 Task: Create a due date automation trigger when advanced off, on the tuesday after a card is due at 12:00 PM.
Action: Mouse moved to (918, 273)
Screenshot: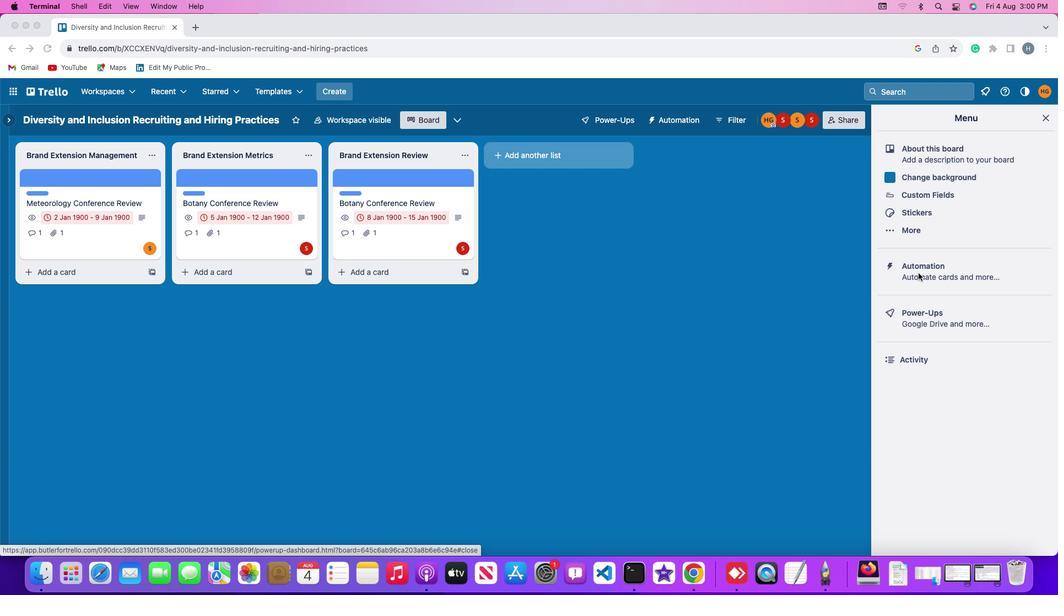 
Action: Mouse pressed left at (918, 273)
Screenshot: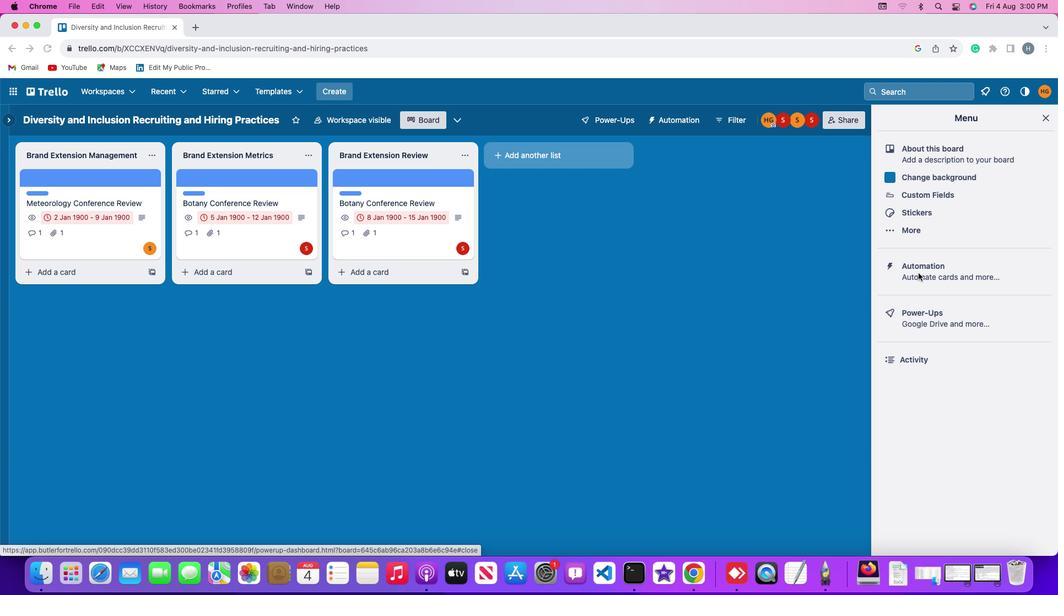
Action: Mouse pressed left at (918, 273)
Screenshot: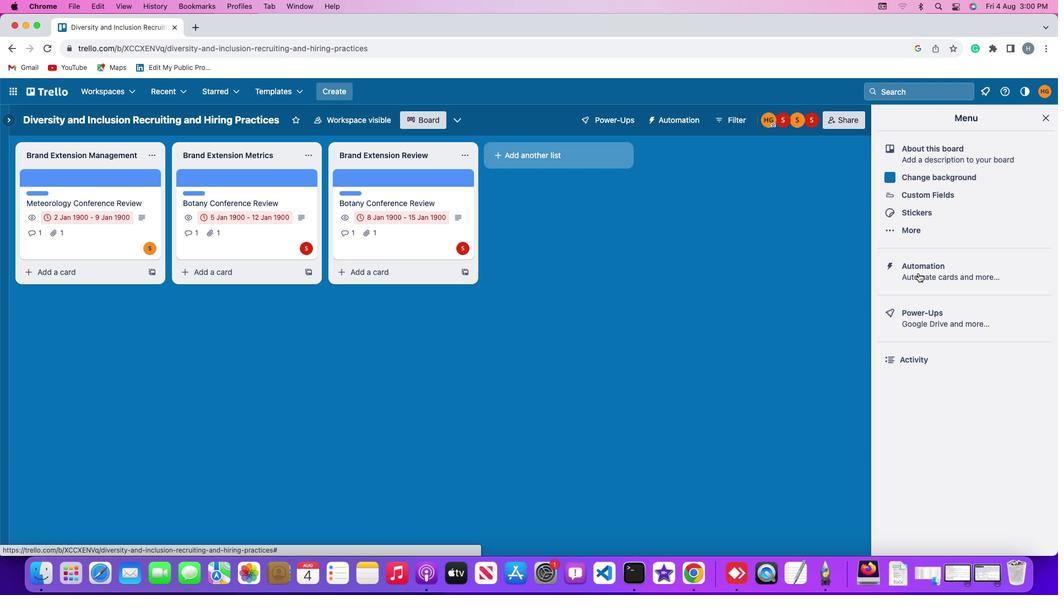 
Action: Mouse moved to (57, 259)
Screenshot: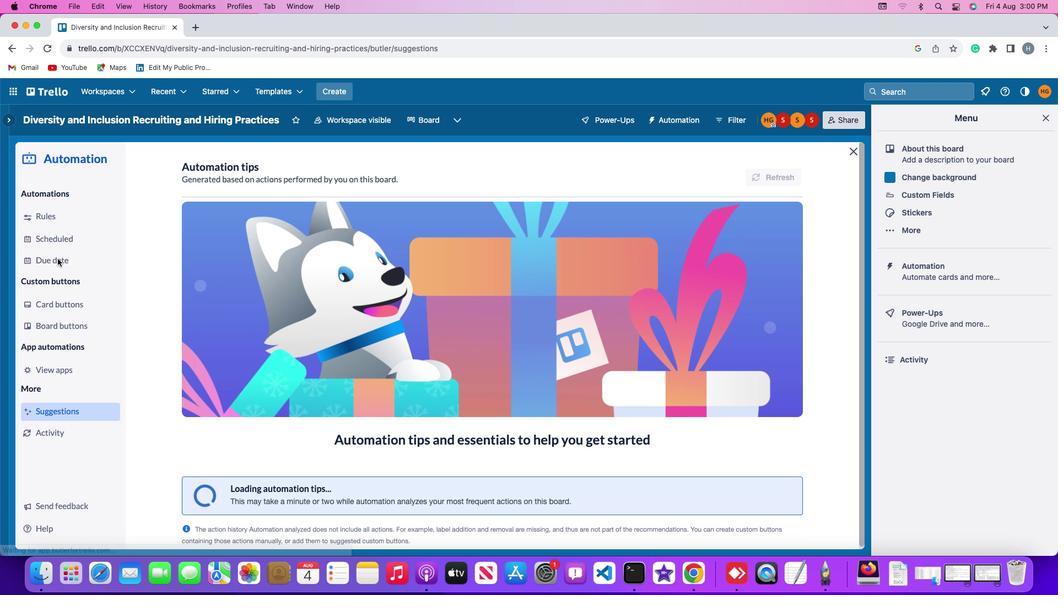 
Action: Mouse pressed left at (57, 259)
Screenshot: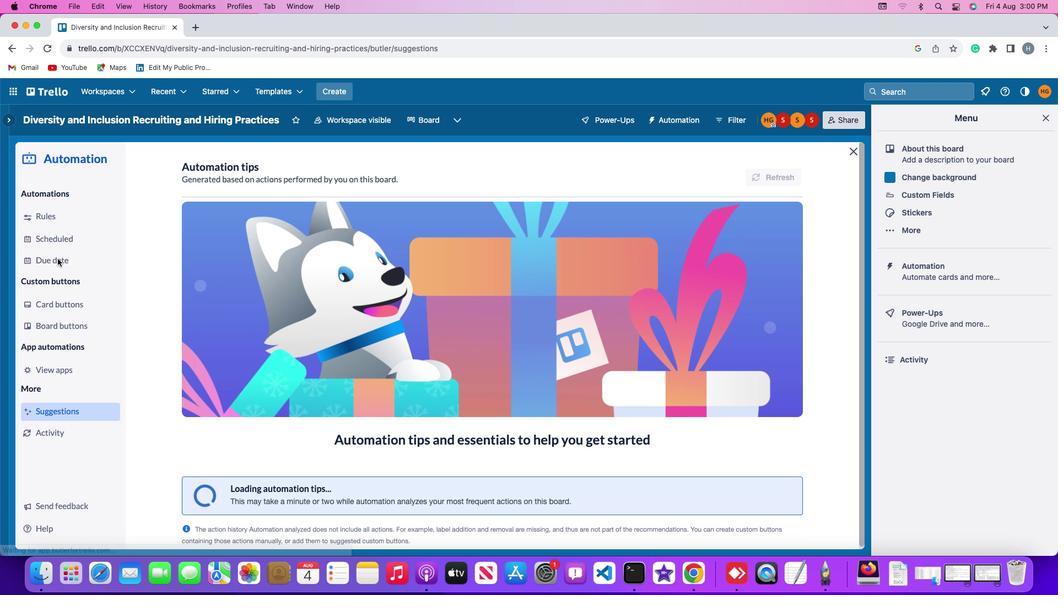 
Action: Mouse moved to (718, 169)
Screenshot: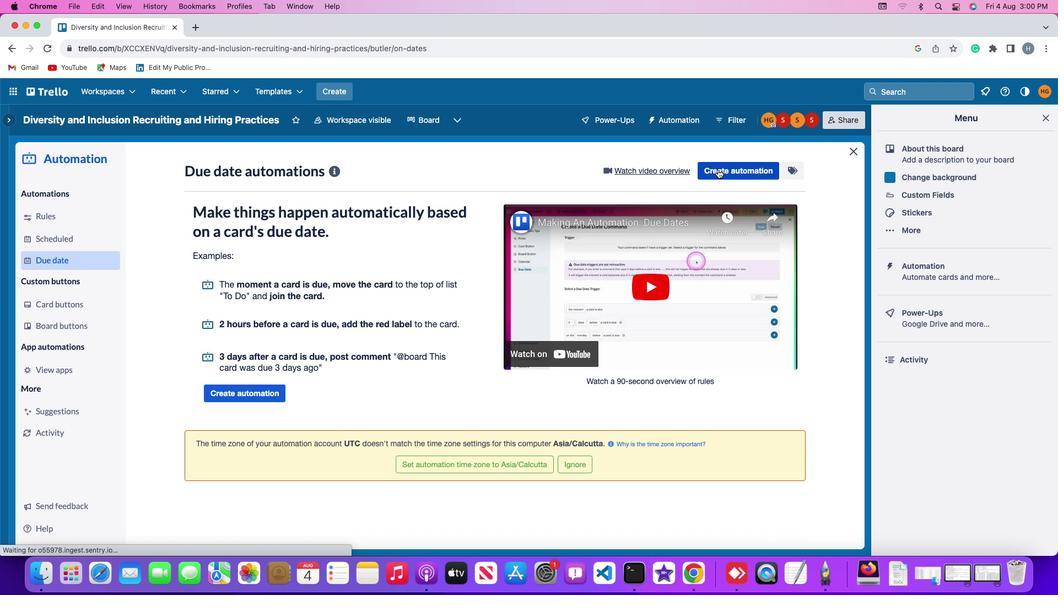 
Action: Mouse pressed left at (718, 169)
Screenshot: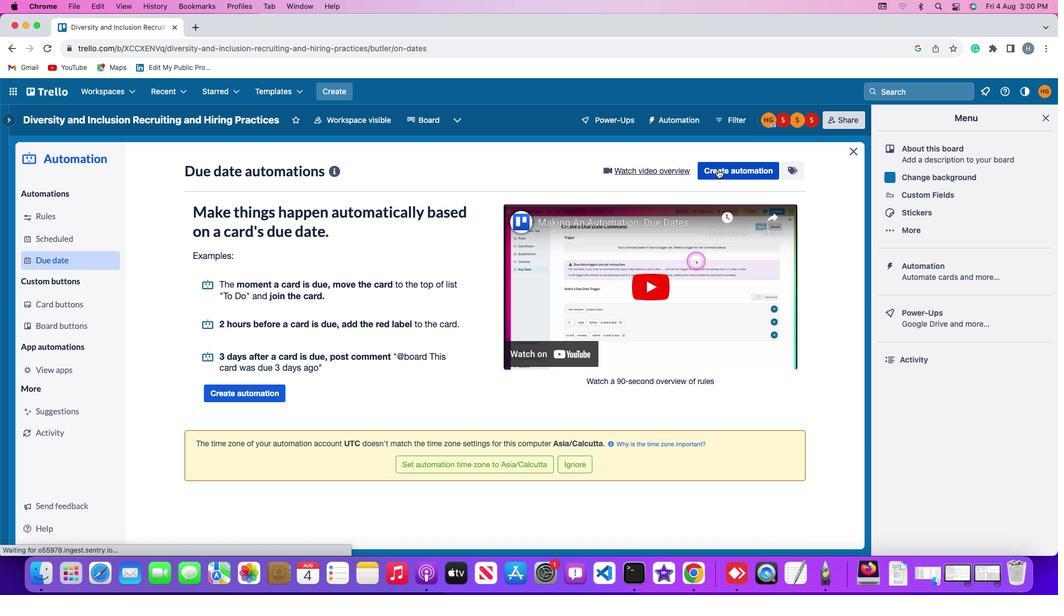 
Action: Mouse moved to (513, 274)
Screenshot: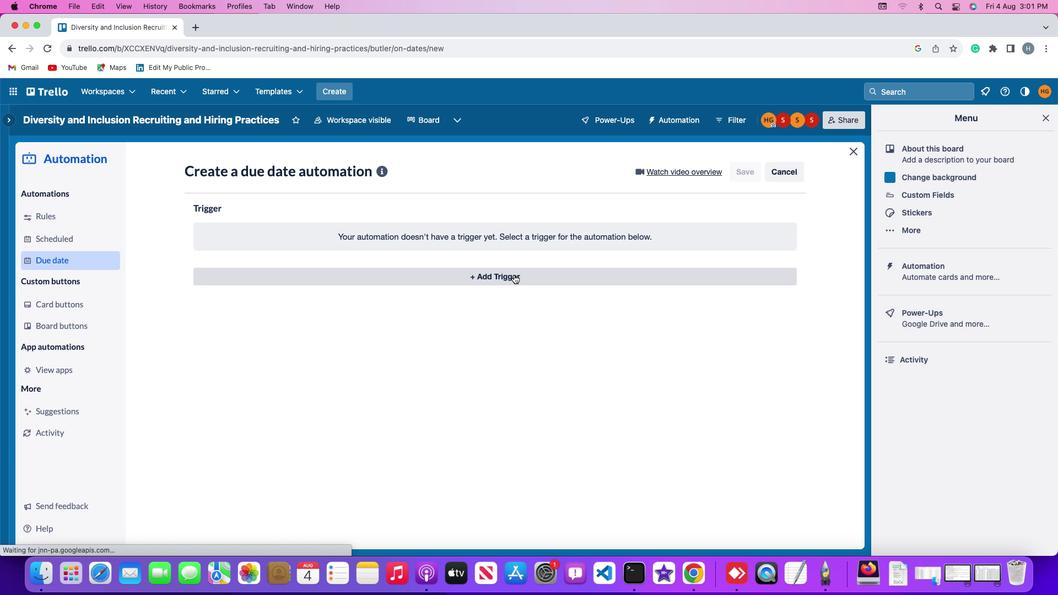 
Action: Mouse pressed left at (513, 274)
Screenshot: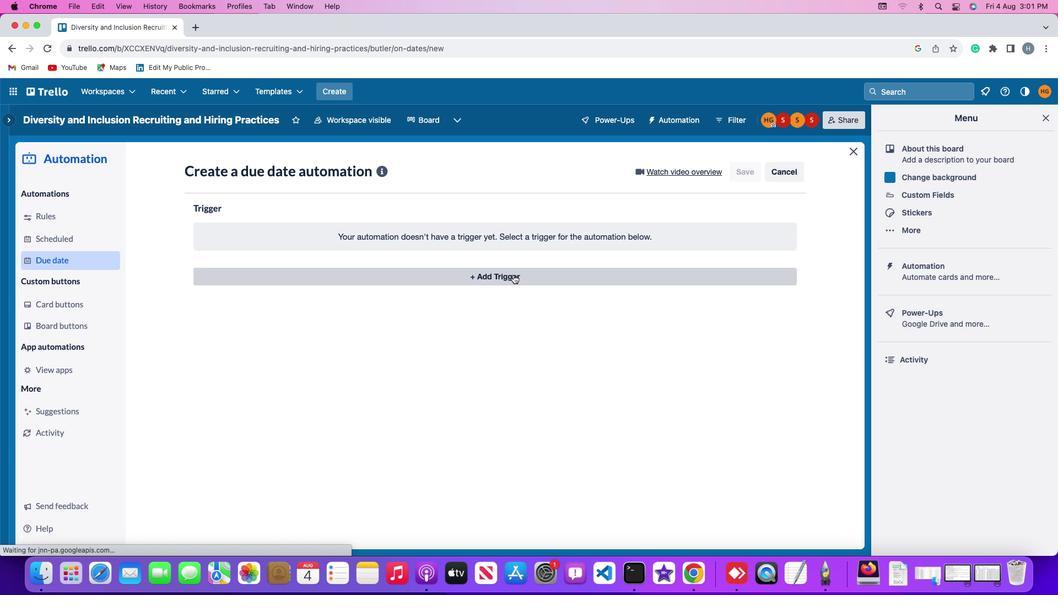 
Action: Mouse moved to (242, 479)
Screenshot: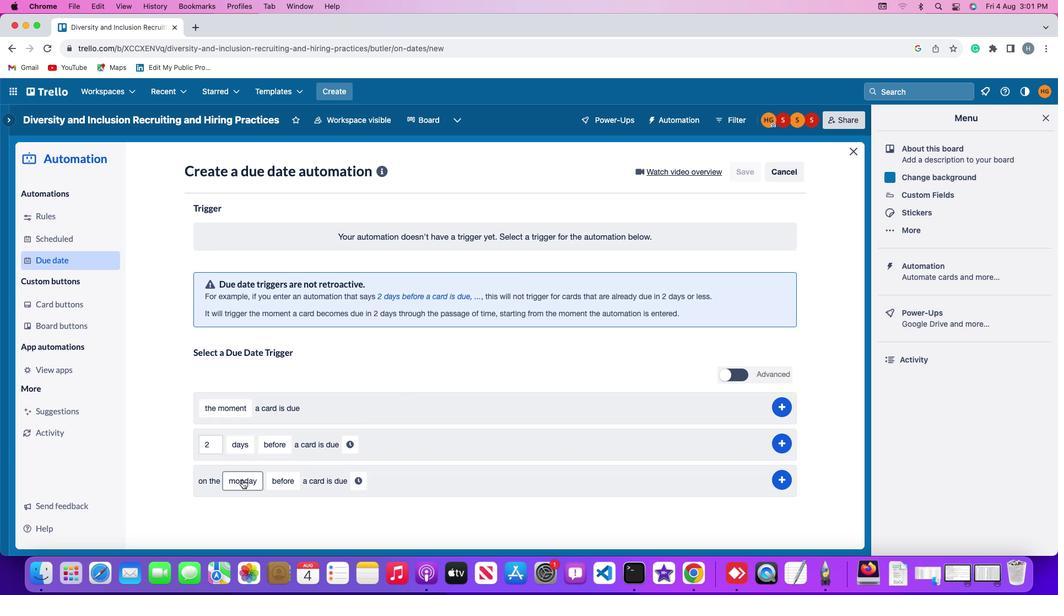 
Action: Mouse pressed left at (242, 479)
Screenshot: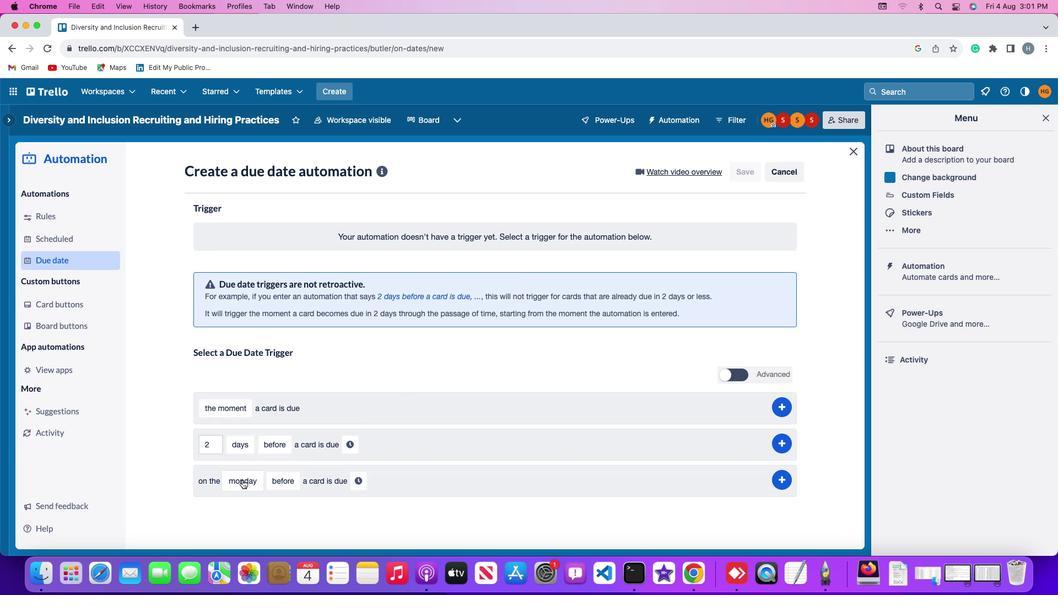 
Action: Mouse moved to (261, 349)
Screenshot: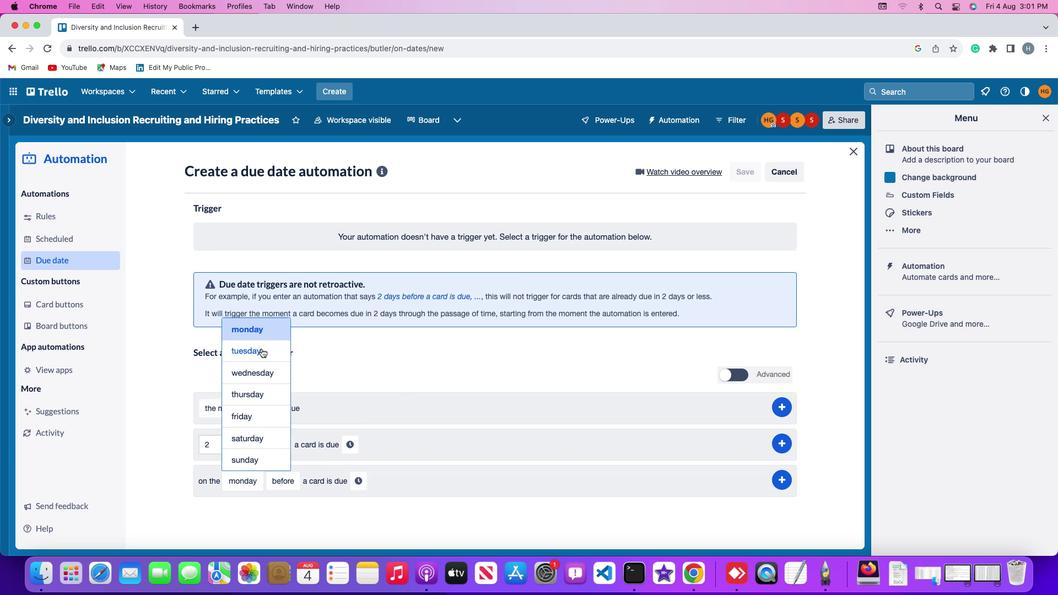 
Action: Mouse pressed left at (261, 349)
Screenshot: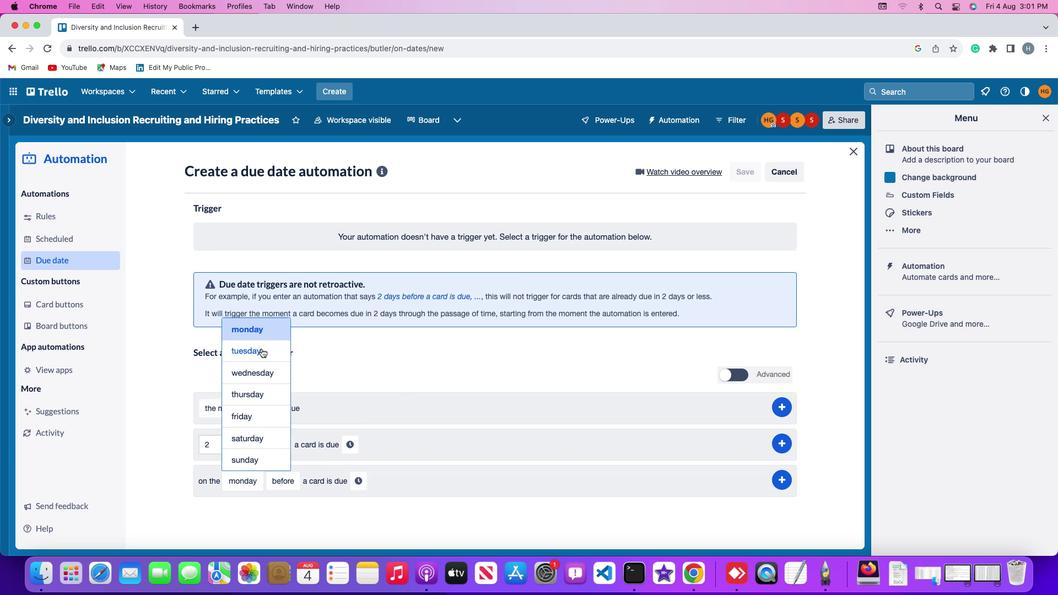 
Action: Mouse moved to (281, 481)
Screenshot: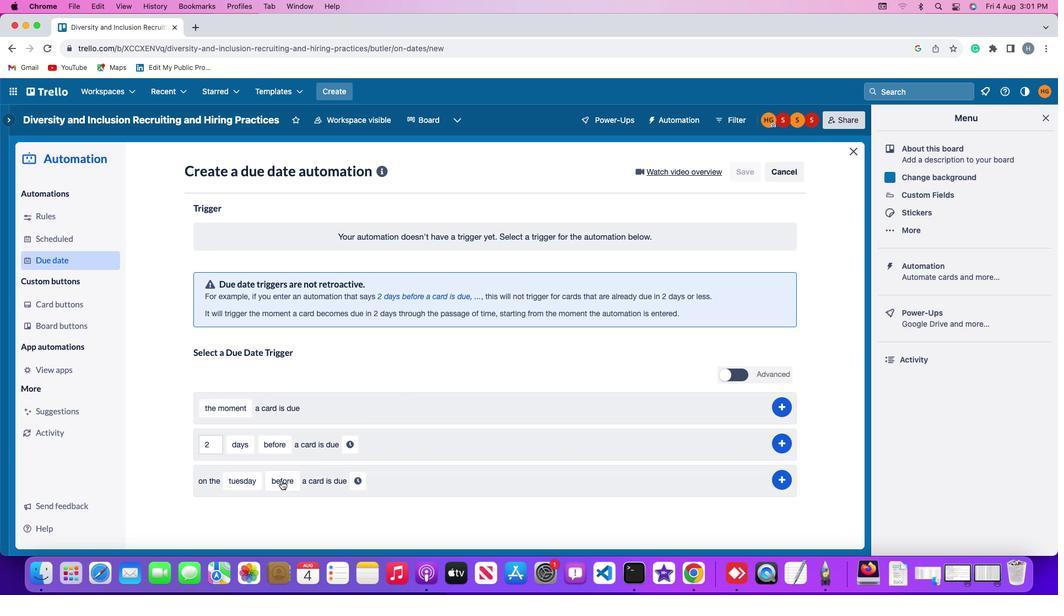 
Action: Mouse pressed left at (281, 481)
Screenshot: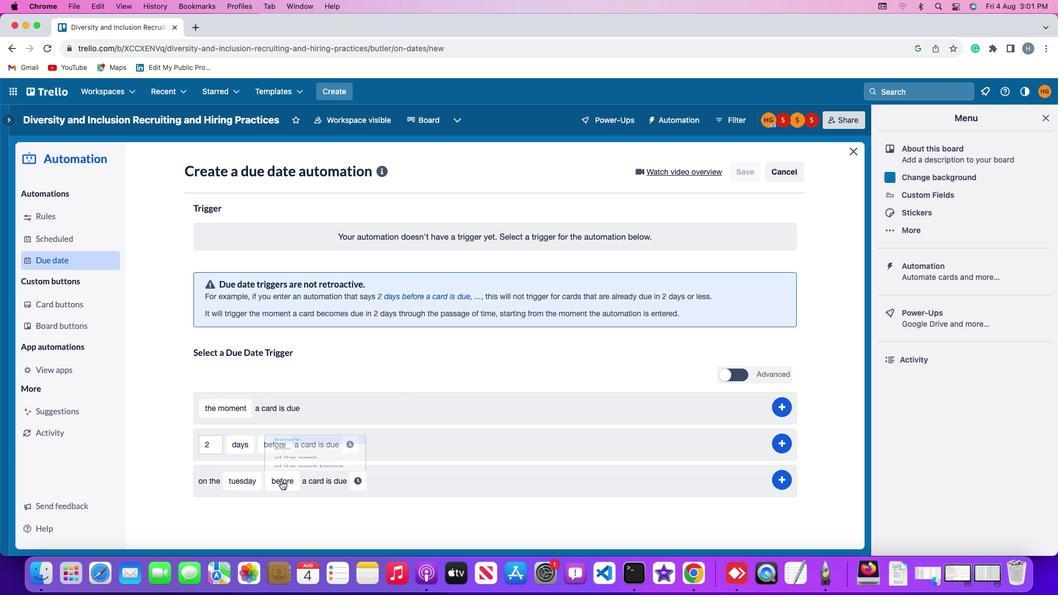 
Action: Mouse moved to (309, 414)
Screenshot: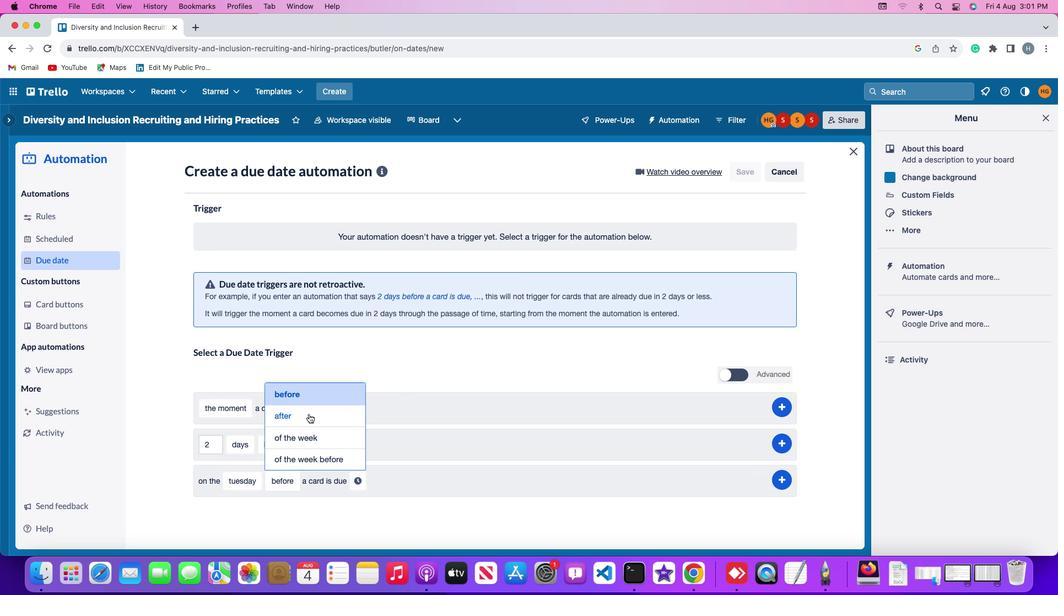 
Action: Mouse pressed left at (309, 414)
Screenshot: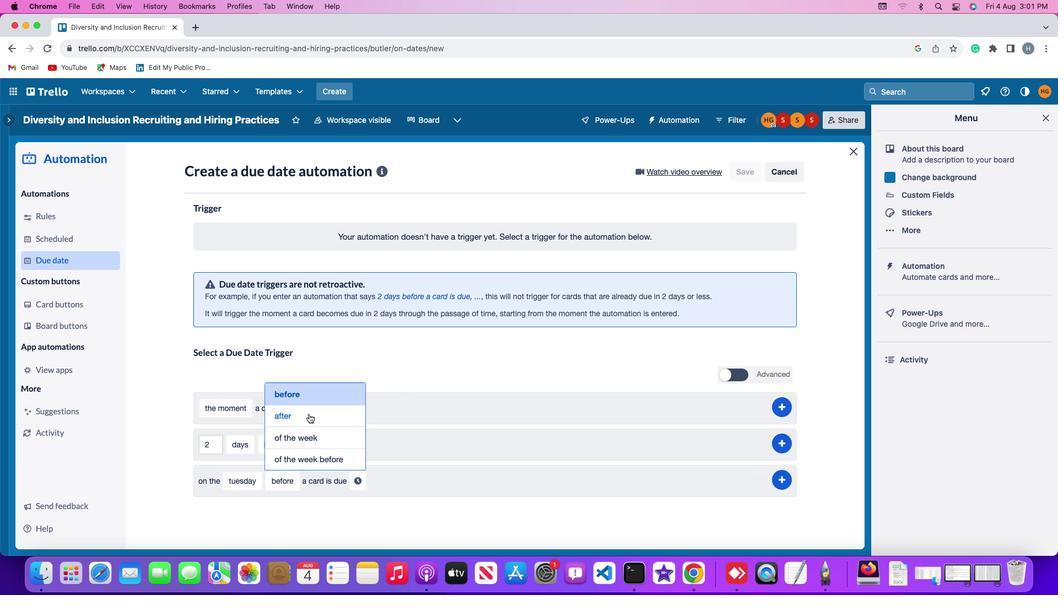 
Action: Mouse moved to (354, 482)
Screenshot: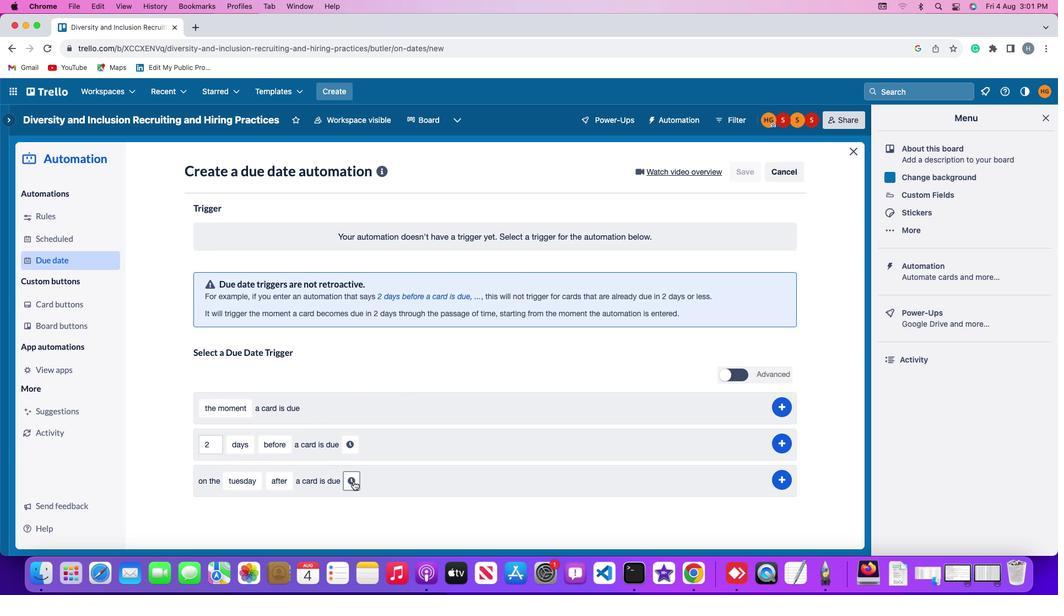 
Action: Mouse pressed left at (354, 482)
Screenshot: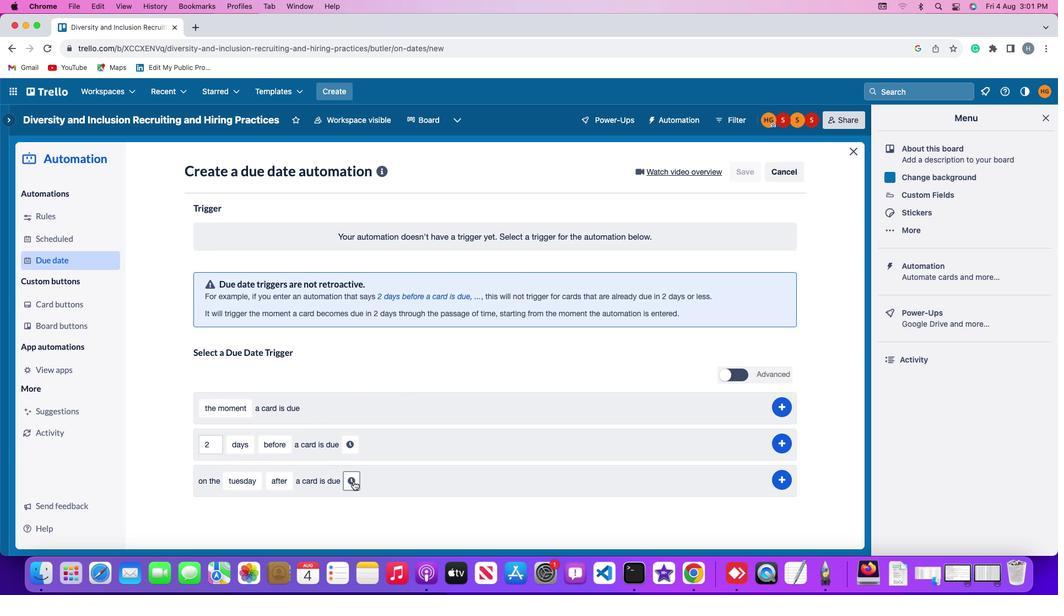 
Action: Mouse moved to (370, 483)
Screenshot: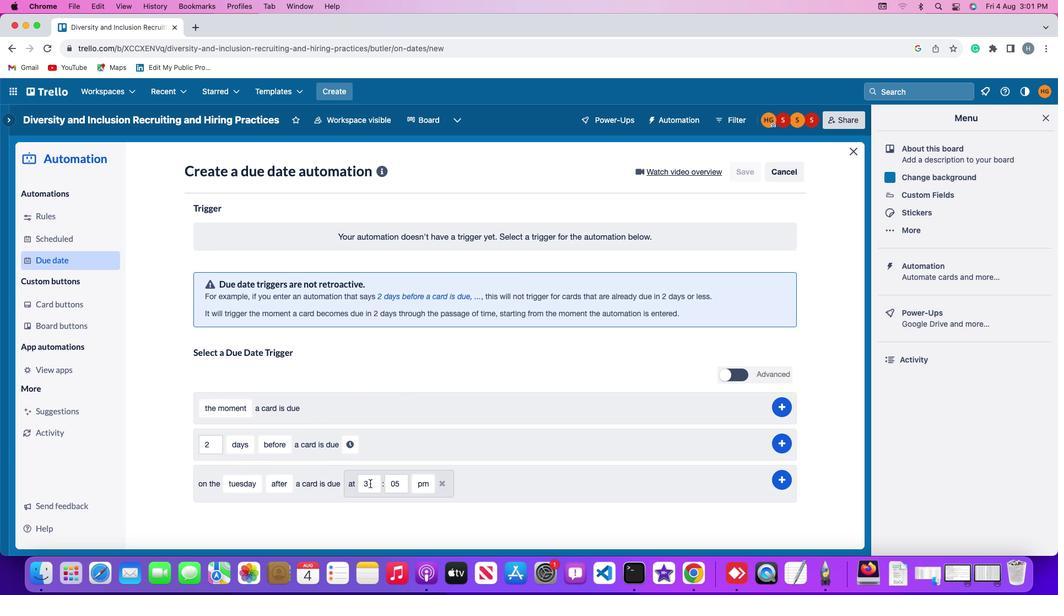 
Action: Mouse pressed left at (370, 483)
Screenshot: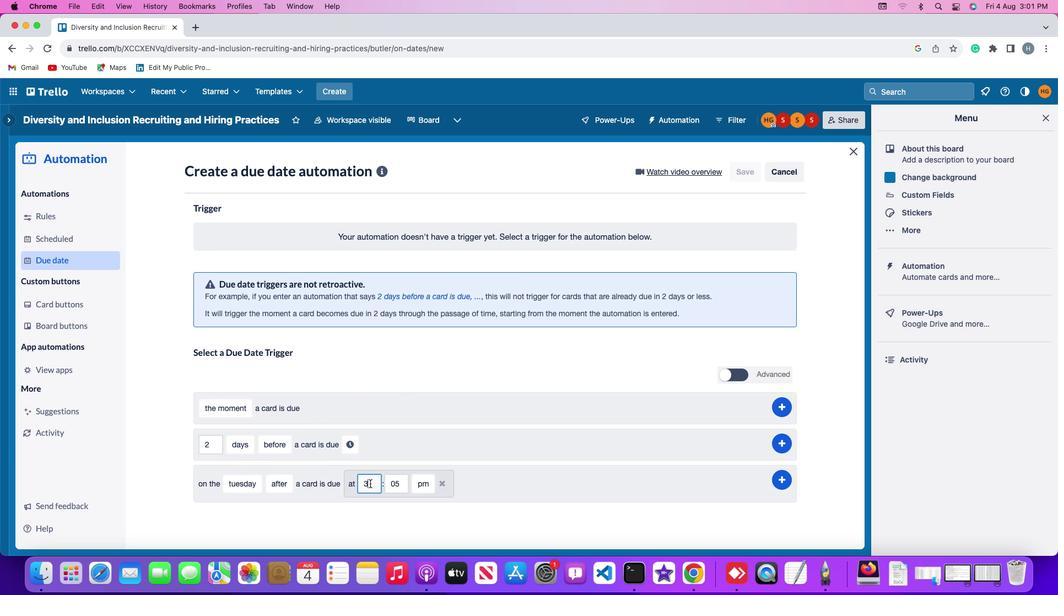 
Action: Mouse moved to (370, 483)
Screenshot: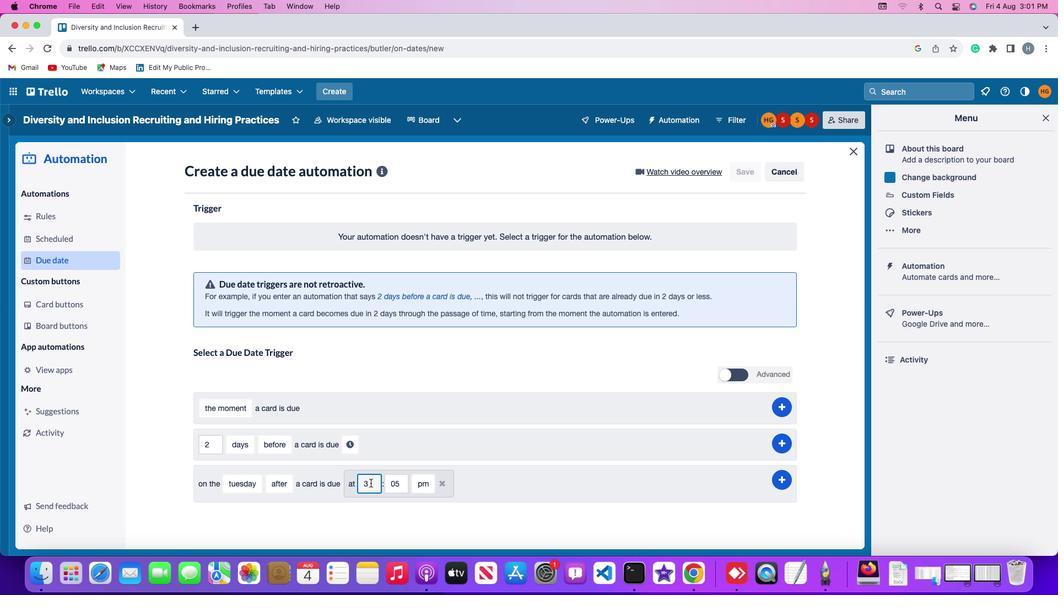 
Action: Key pressed Key.backspace'1'
Screenshot: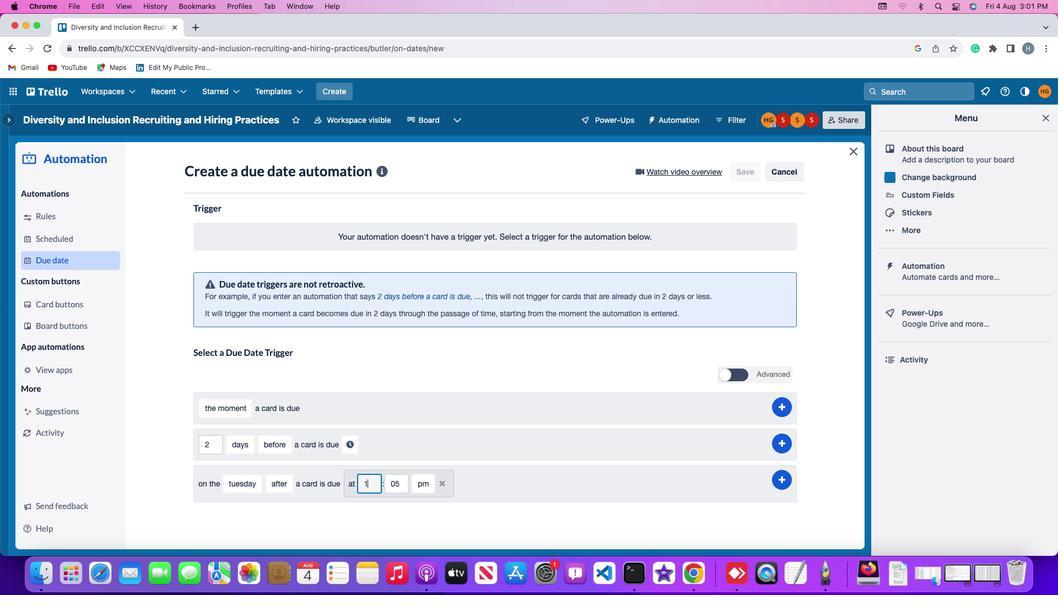 
Action: Mouse moved to (370, 483)
Screenshot: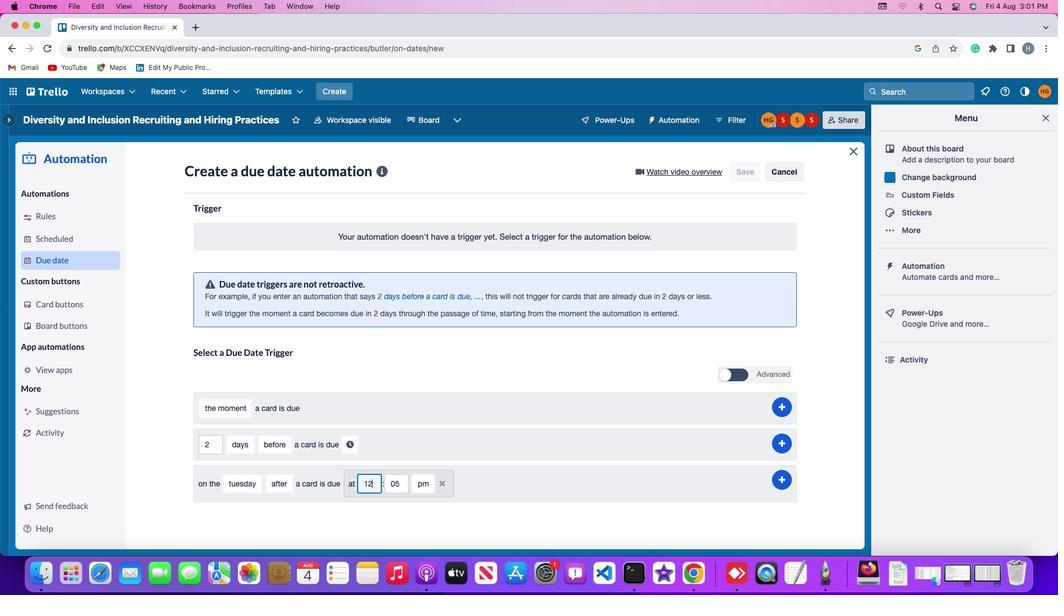 
Action: Key pressed '2'
Screenshot: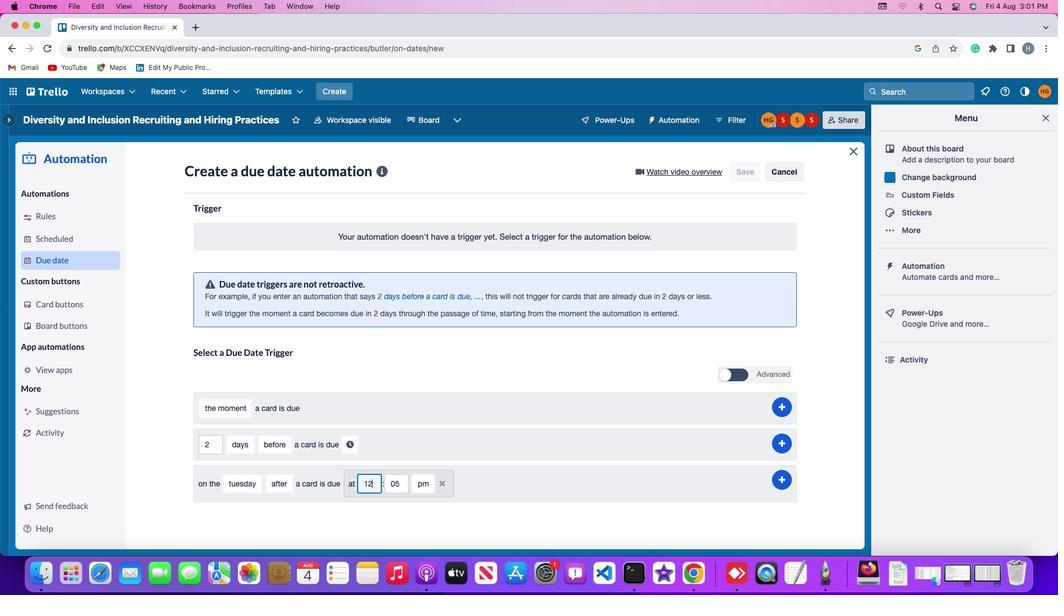 
Action: Mouse moved to (402, 483)
Screenshot: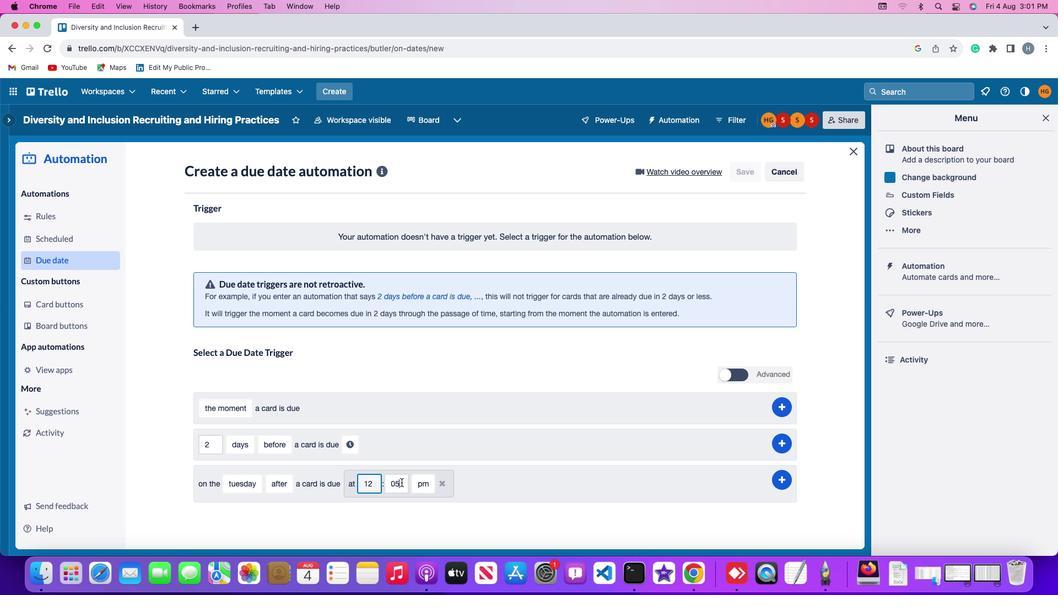 
Action: Mouse pressed left at (402, 483)
Screenshot: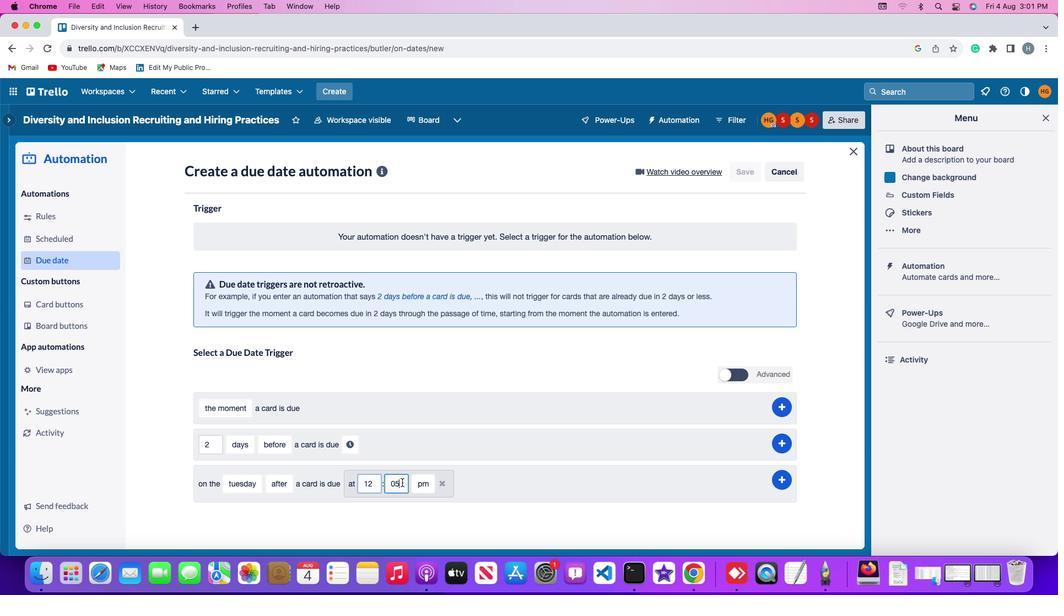 
Action: Mouse moved to (402, 483)
Screenshot: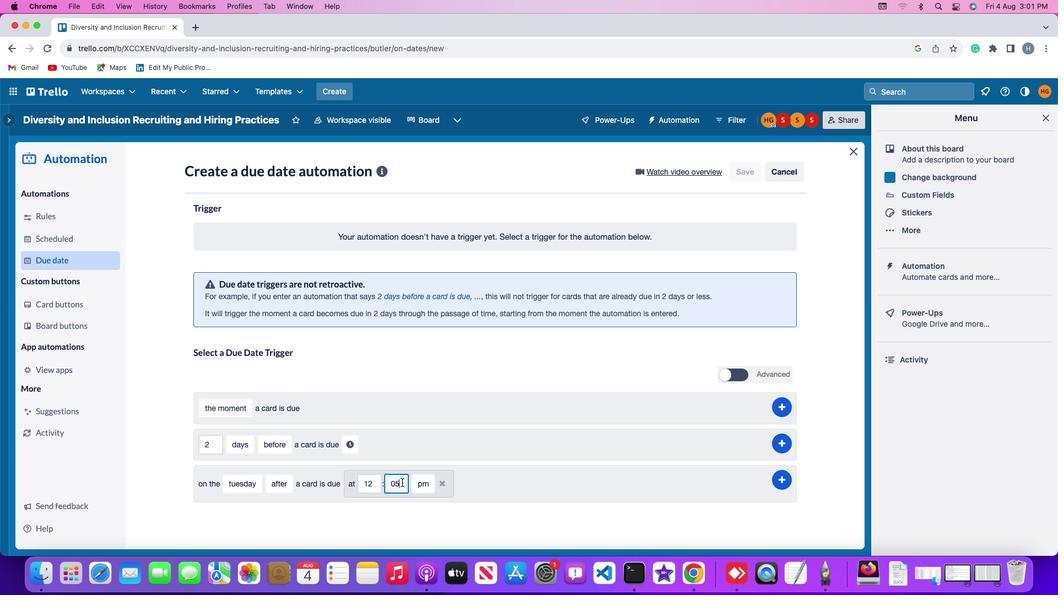
Action: Key pressed Key.backspaceKey.backspace'0''0'
Screenshot: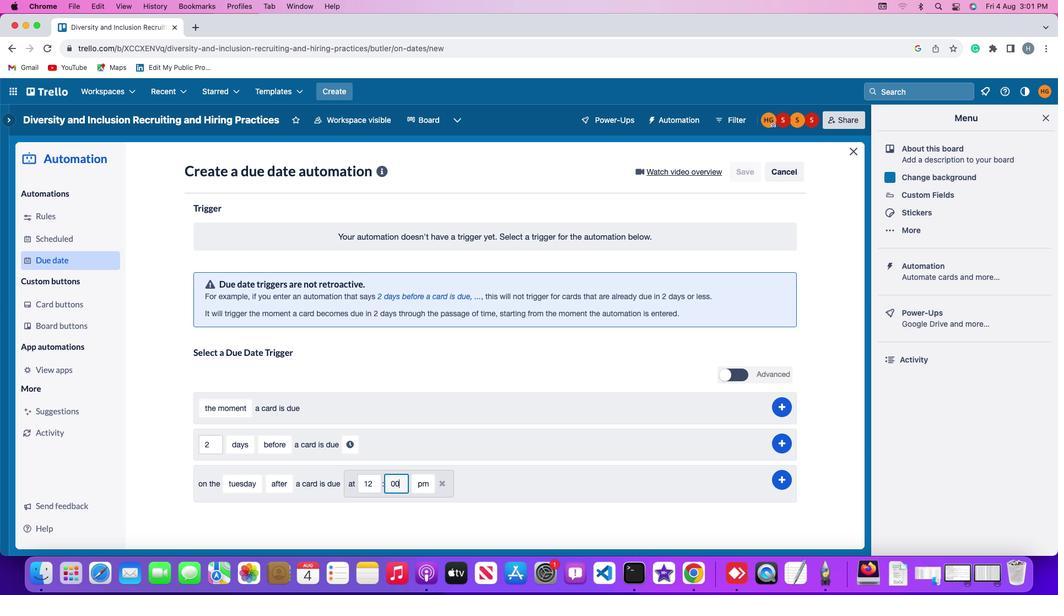 
Action: Mouse moved to (424, 525)
Screenshot: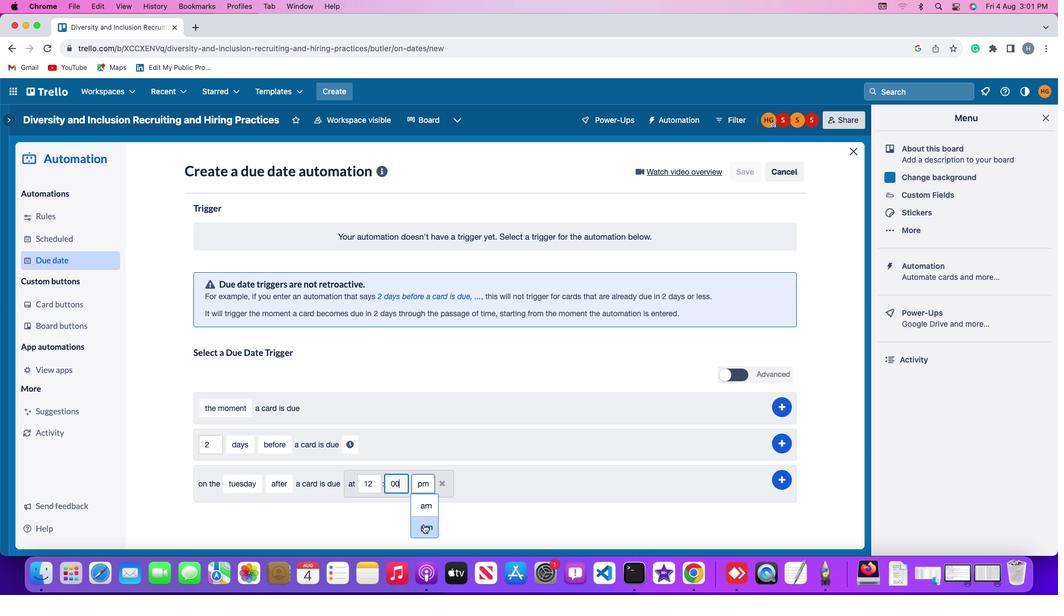
Action: Mouse pressed left at (424, 525)
Screenshot: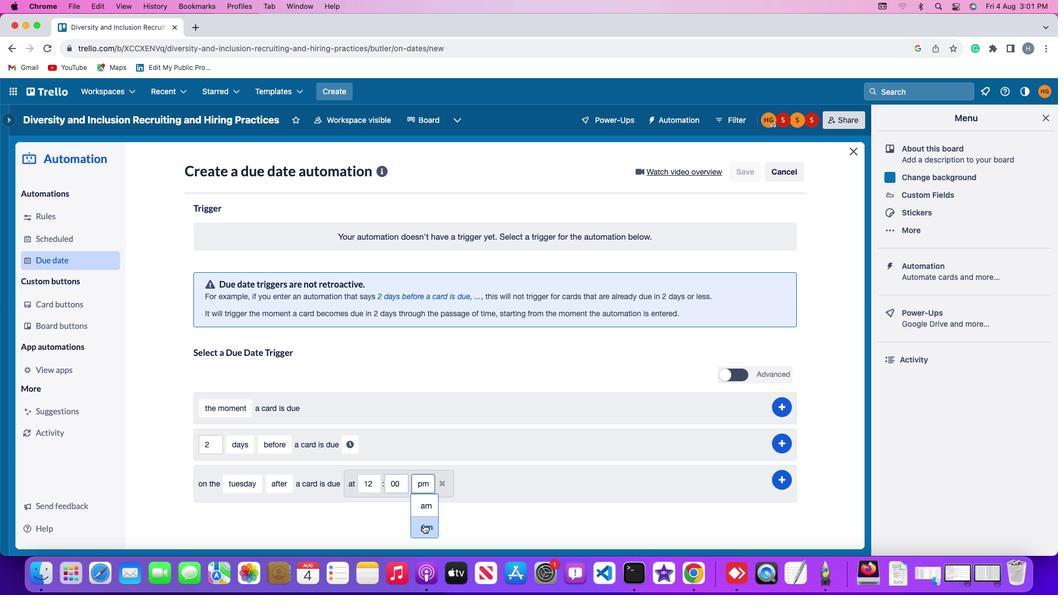 
Action: Mouse moved to (779, 478)
Screenshot: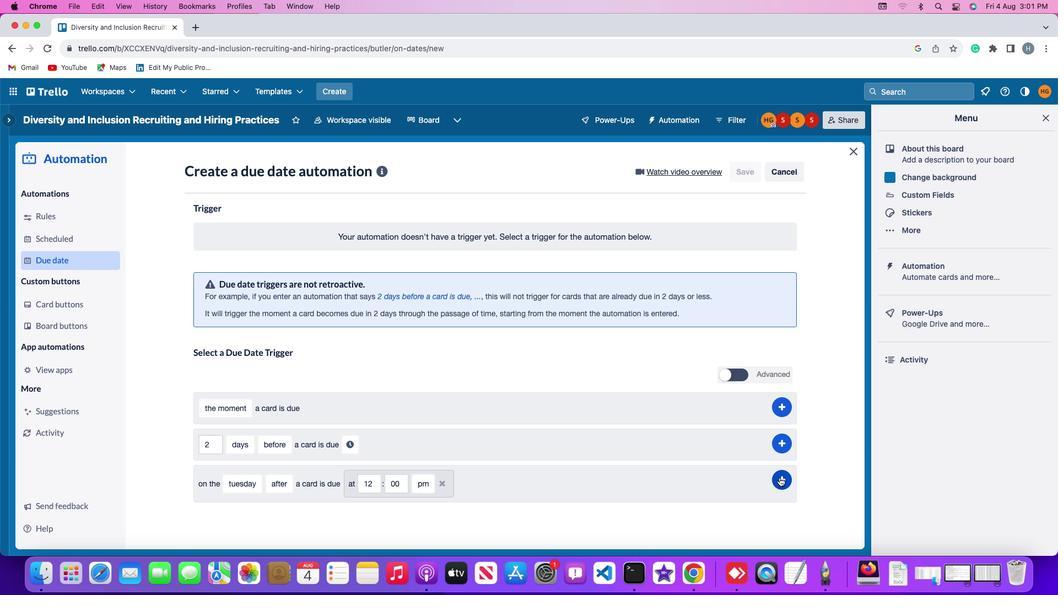 
Action: Mouse pressed left at (779, 478)
Screenshot: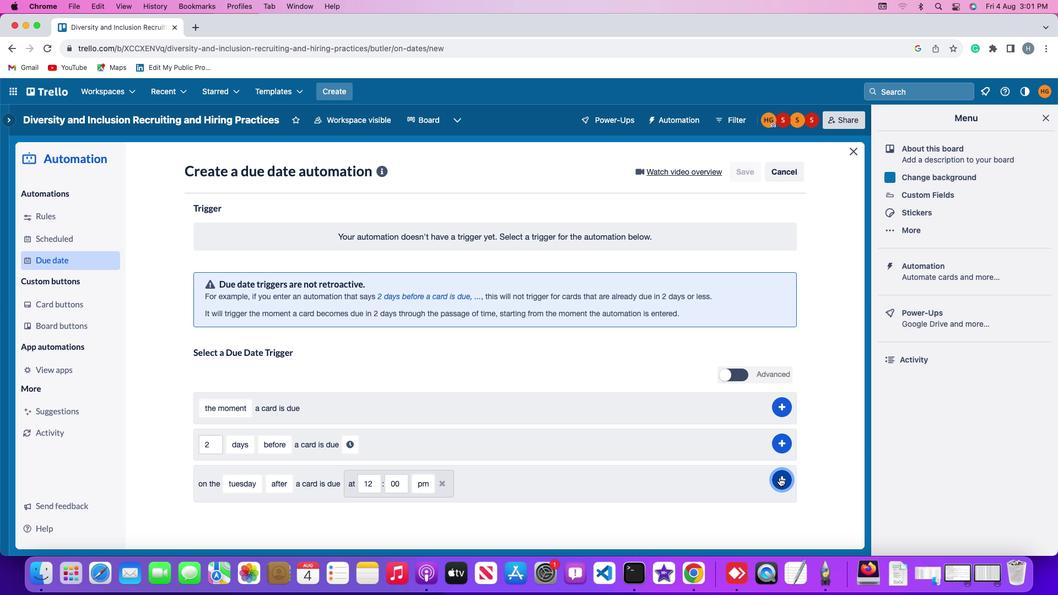 
Action: Mouse moved to (742, 304)
Screenshot: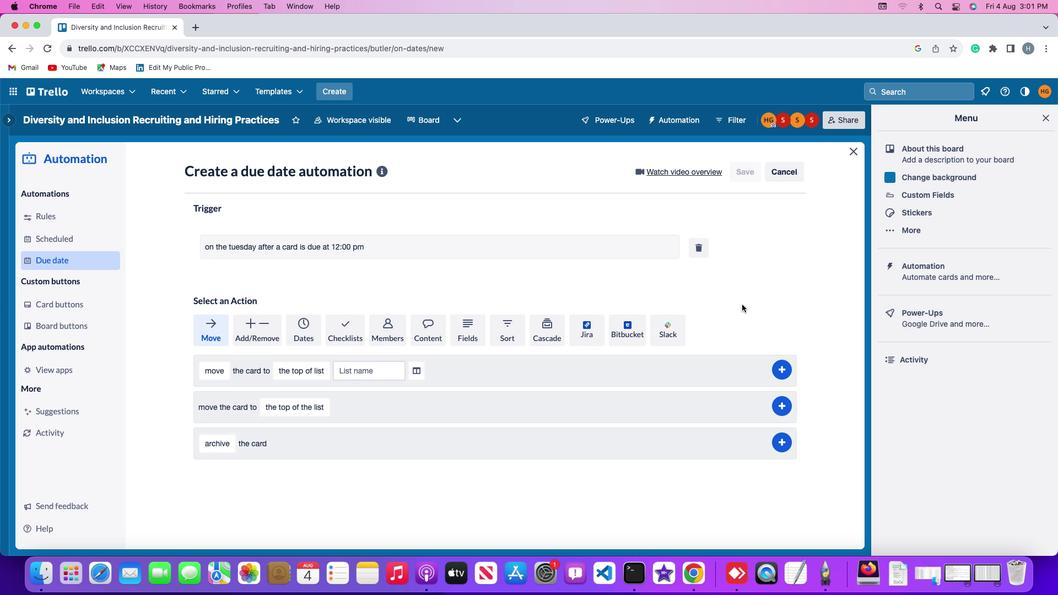 
